 Task: Look for products in the category "Candles & Air Fresheners" from Air Scense only.
Action: Mouse moved to (721, 238)
Screenshot: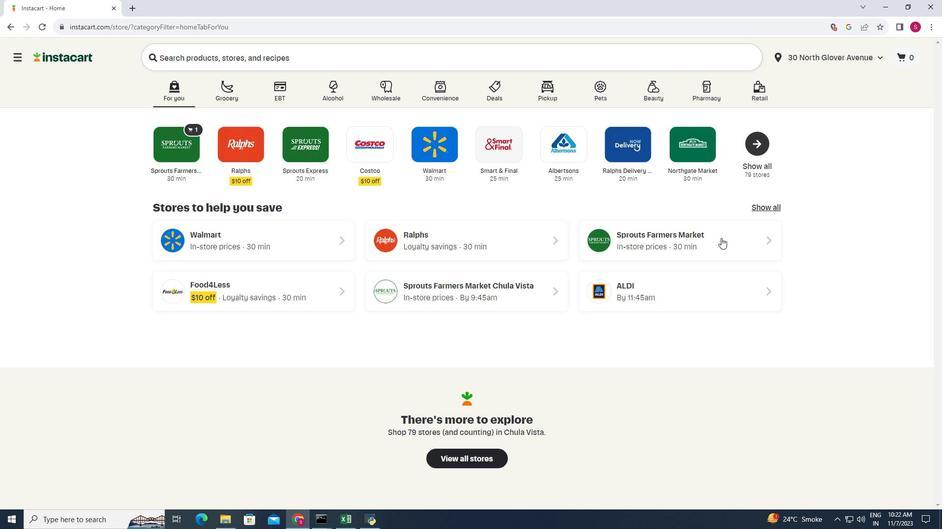 
Action: Mouse pressed left at (721, 238)
Screenshot: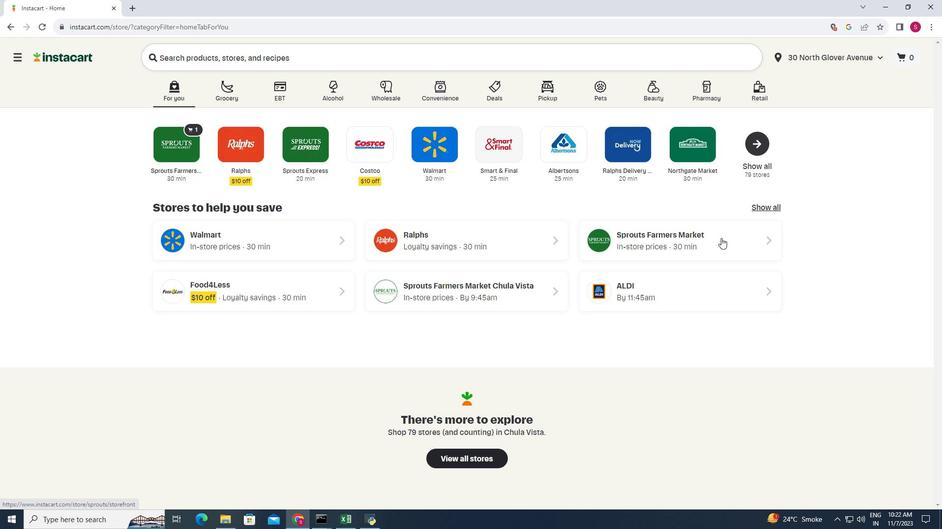 
Action: Mouse moved to (80, 376)
Screenshot: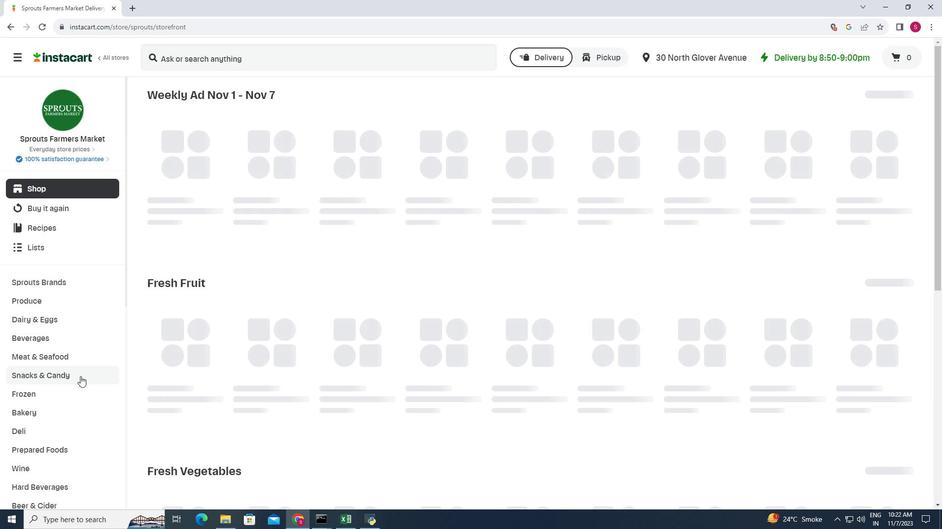 
Action: Mouse scrolled (80, 376) with delta (0, 0)
Screenshot: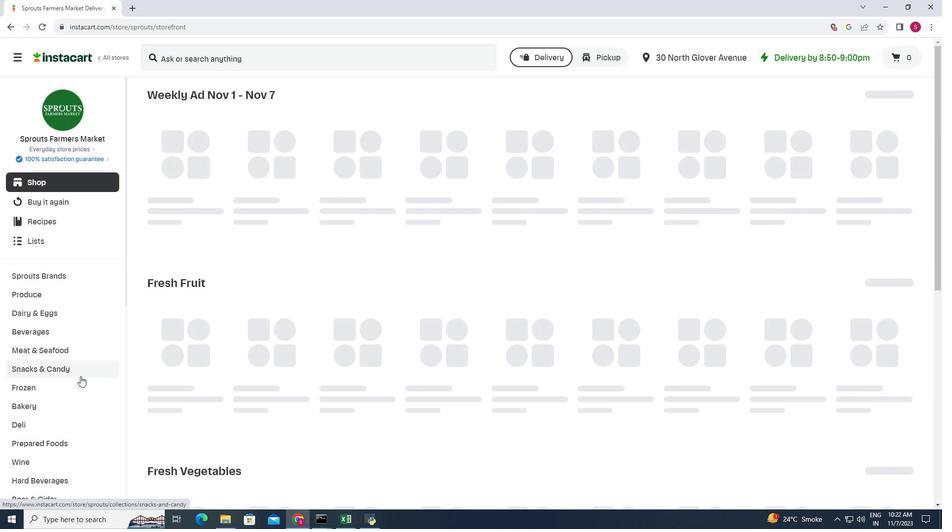 
Action: Mouse scrolled (80, 376) with delta (0, 0)
Screenshot: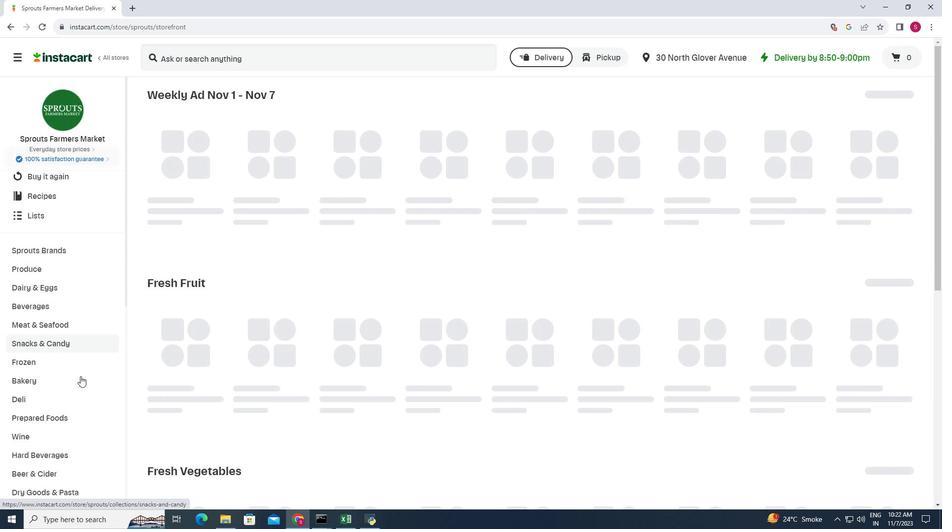 
Action: Mouse scrolled (80, 376) with delta (0, 0)
Screenshot: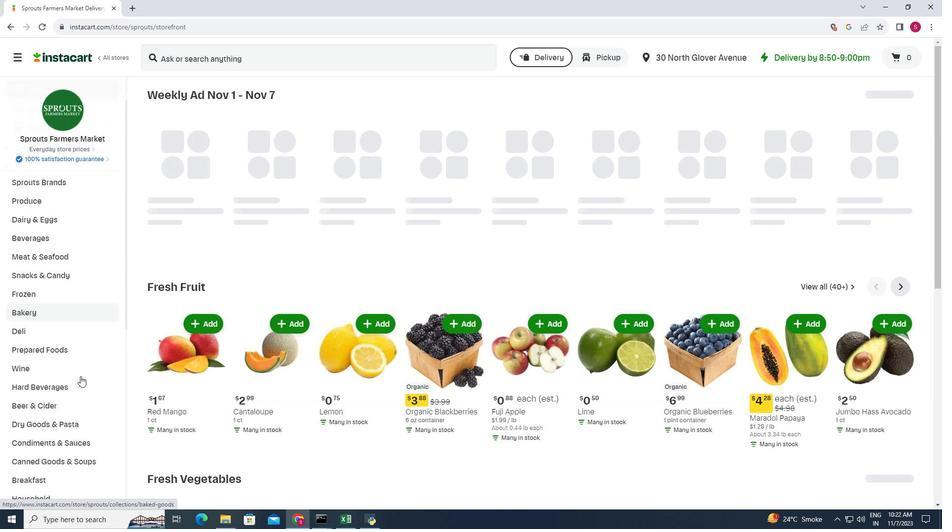 
Action: Mouse scrolled (80, 376) with delta (0, 0)
Screenshot: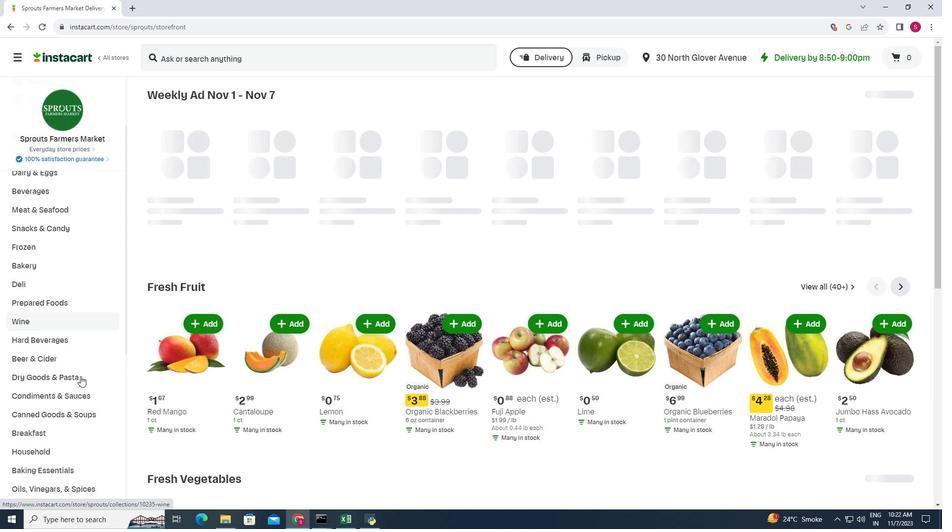 
Action: Mouse moved to (80, 376)
Screenshot: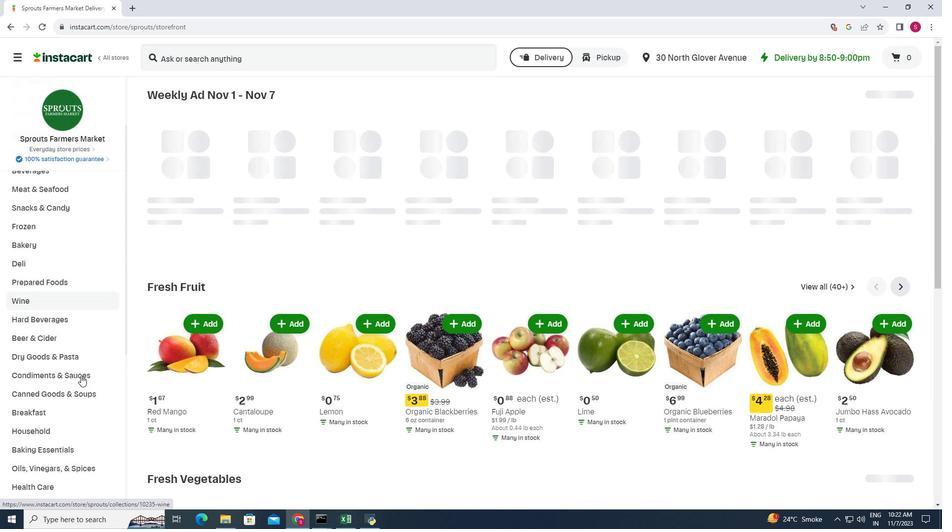
Action: Mouse scrolled (80, 375) with delta (0, 0)
Screenshot: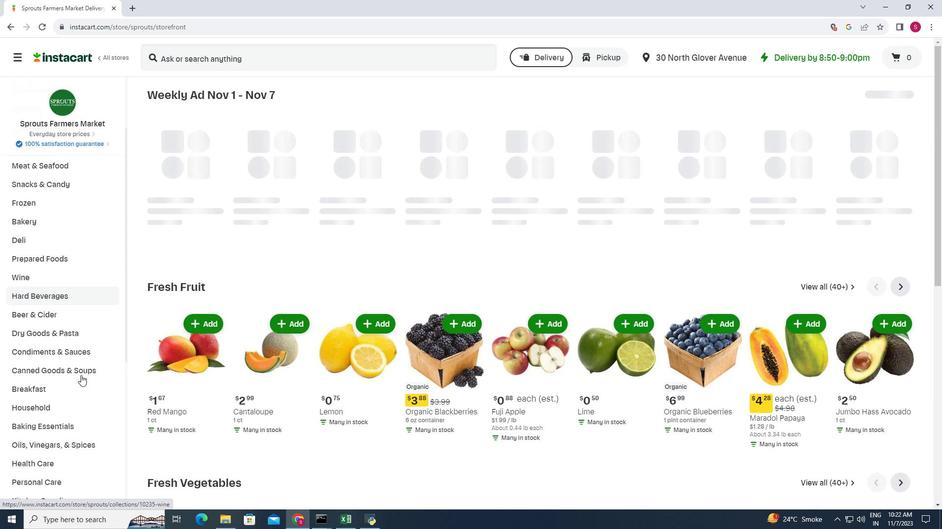 
Action: Mouse moved to (83, 421)
Screenshot: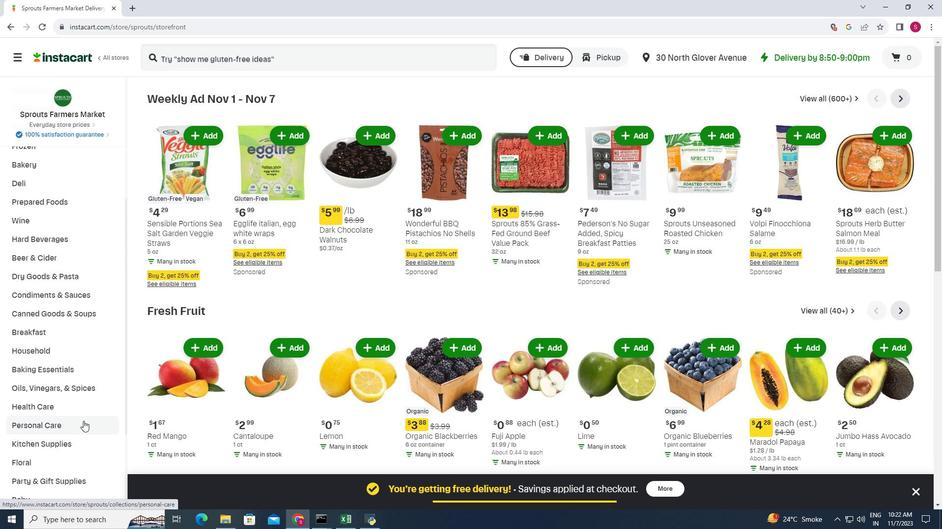 
Action: Mouse scrolled (83, 421) with delta (0, 0)
Screenshot: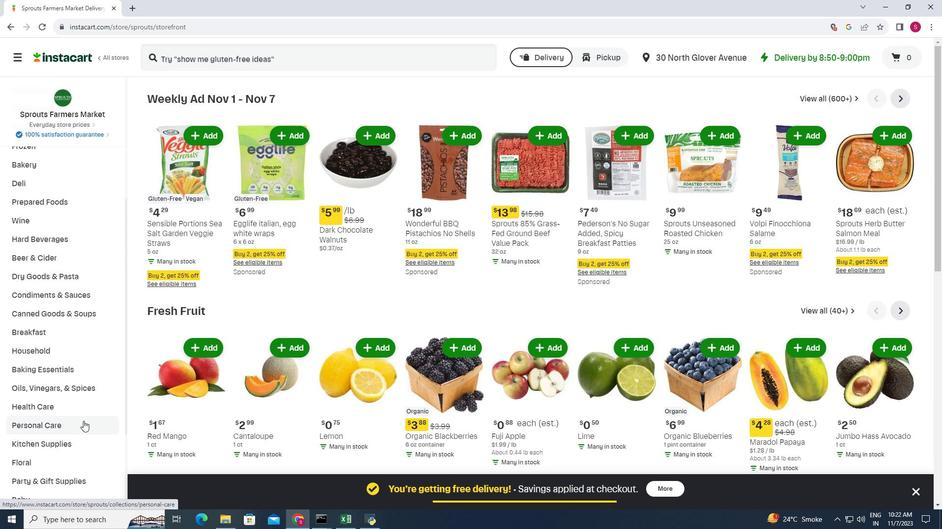 
Action: Mouse moved to (67, 304)
Screenshot: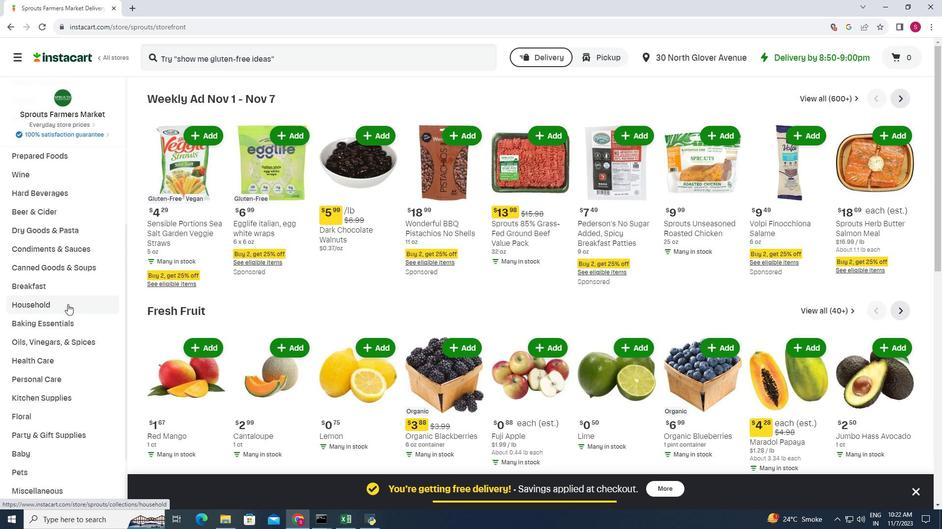 
Action: Mouse pressed left at (67, 304)
Screenshot: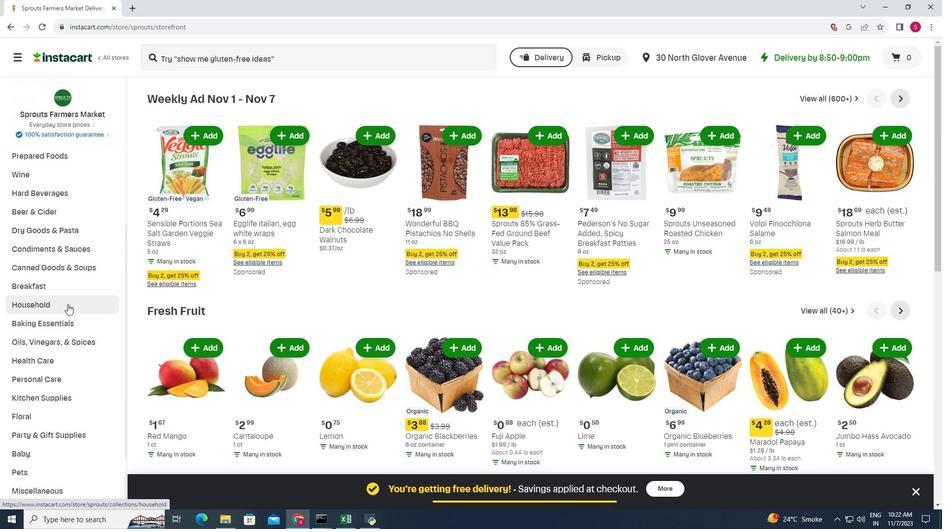 
Action: Mouse moved to (530, 125)
Screenshot: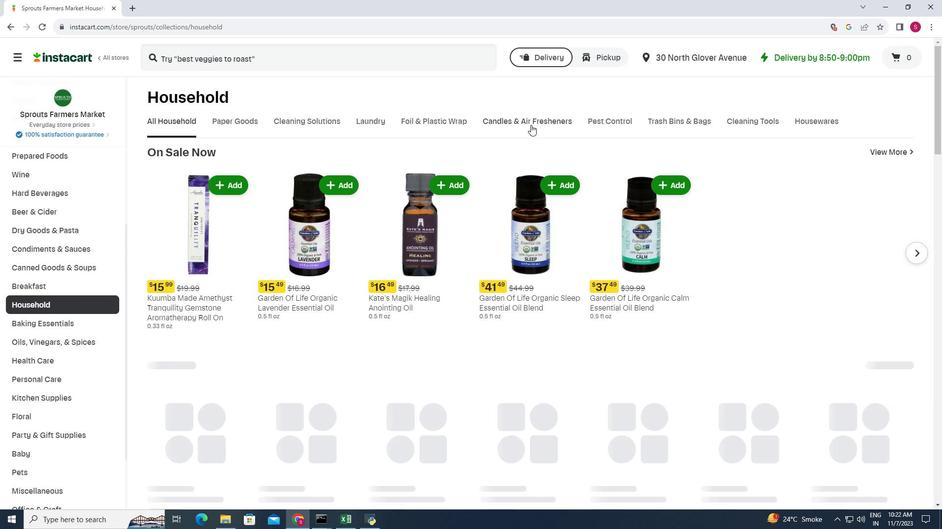
Action: Mouse pressed left at (530, 125)
Screenshot: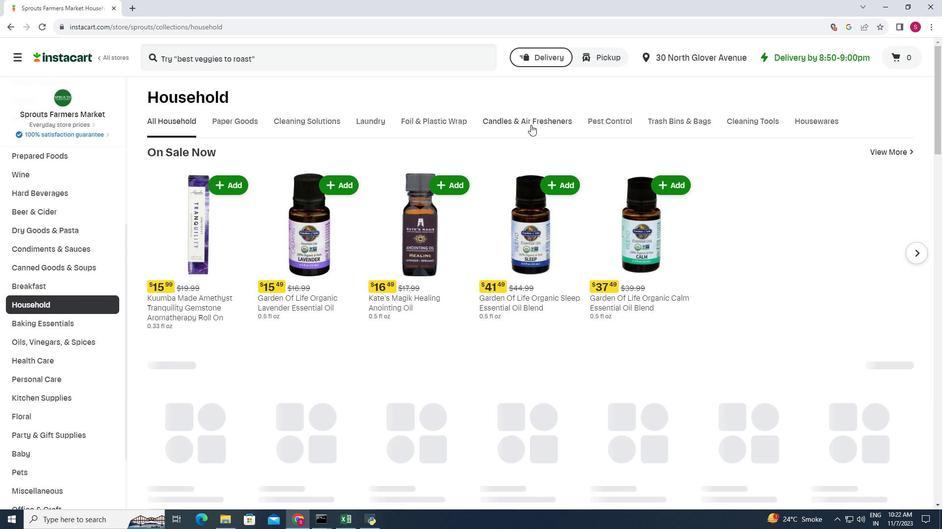 
Action: Mouse moved to (232, 199)
Screenshot: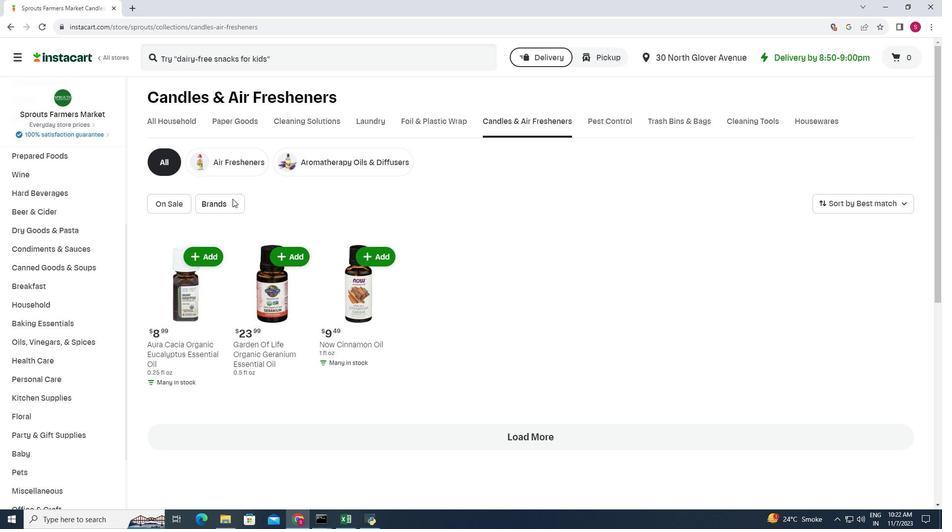 
Action: Mouse pressed left at (232, 199)
Screenshot: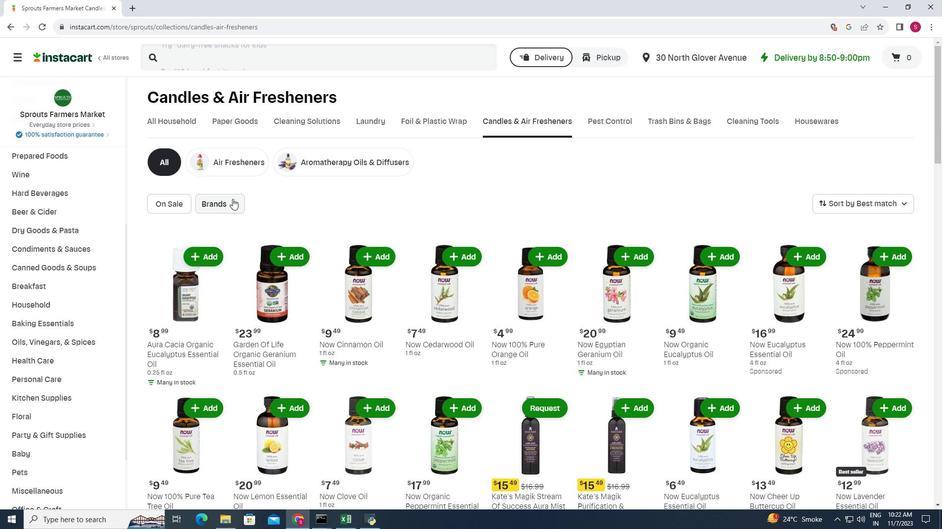 
Action: Mouse moved to (240, 247)
Screenshot: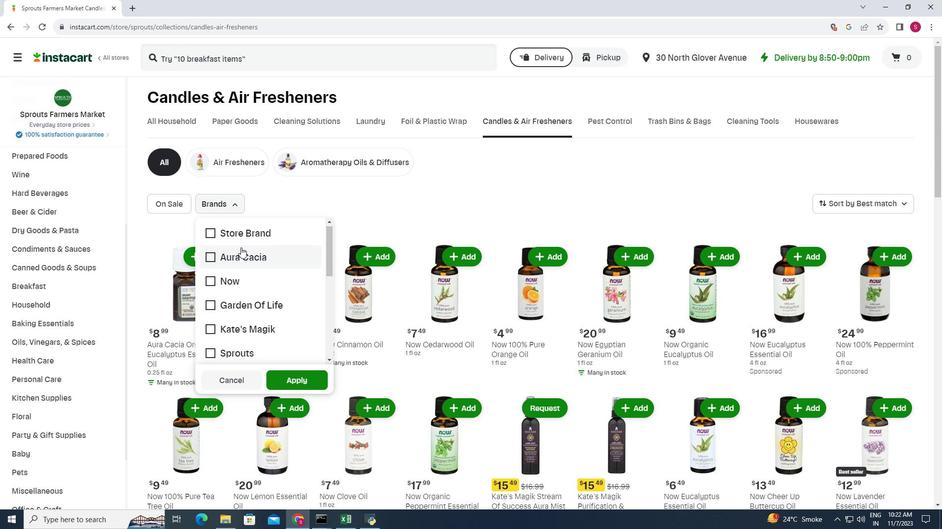 
Action: Mouse scrolled (240, 247) with delta (0, 0)
Screenshot: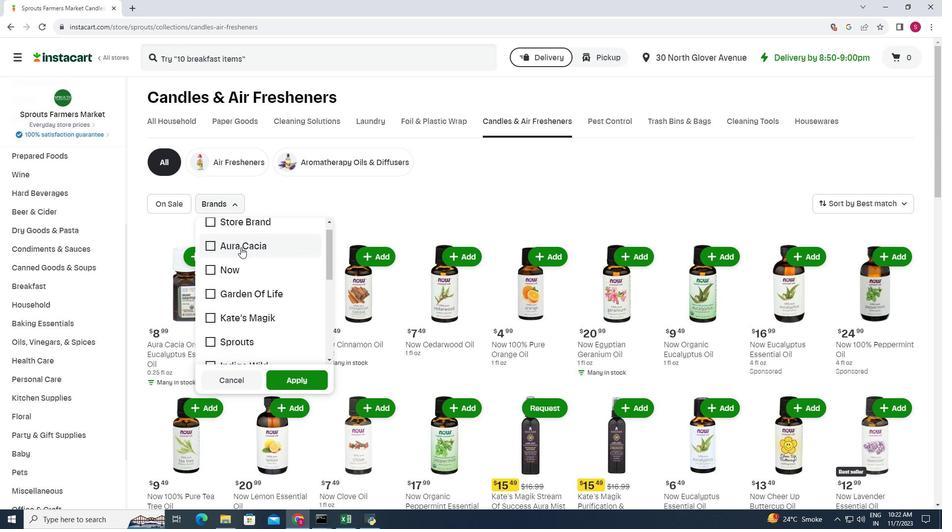 
Action: Mouse scrolled (240, 247) with delta (0, 0)
Screenshot: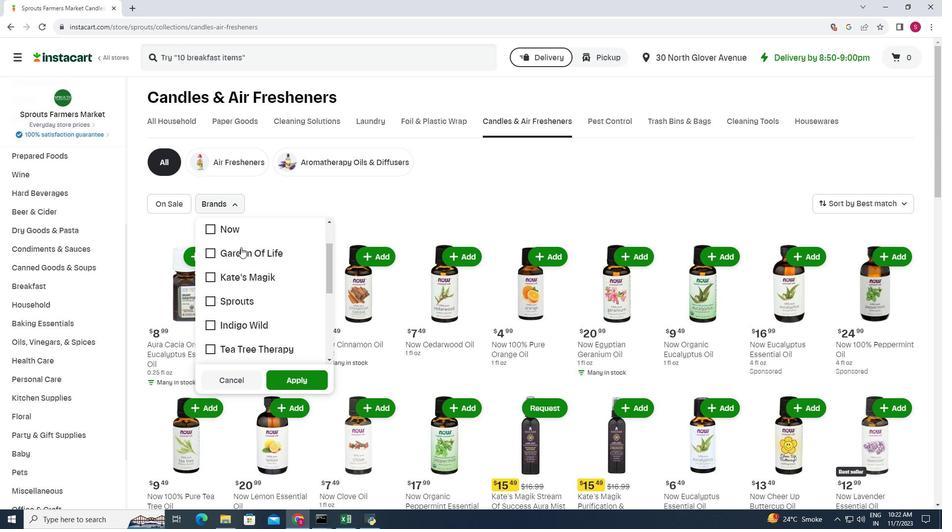 
Action: Mouse scrolled (240, 247) with delta (0, 0)
Screenshot: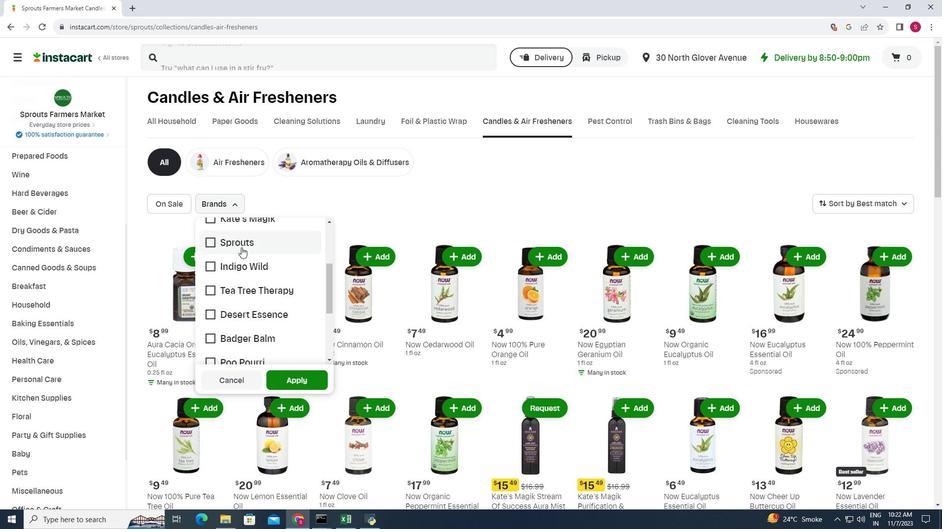 
Action: Mouse moved to (241, 247)
Screenshot: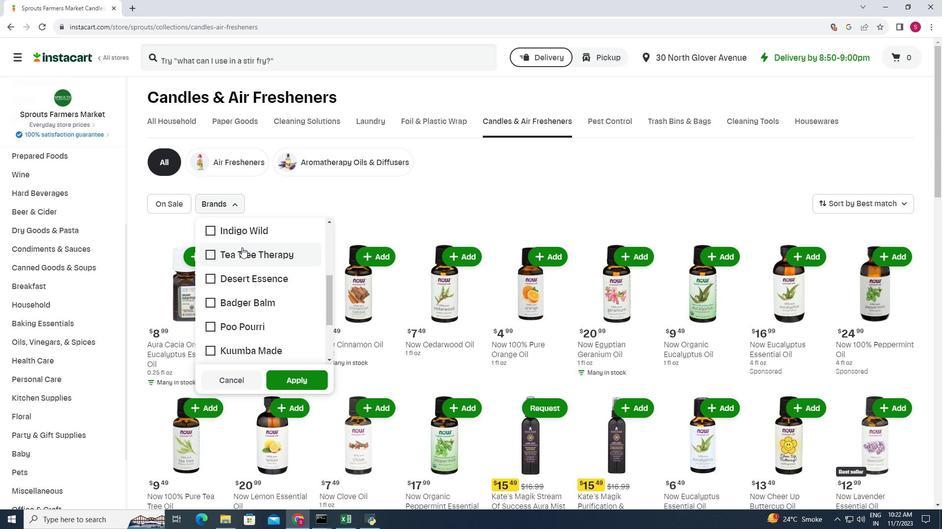 
Action: Mouse scrolled (241, 247) with delta (0, 0)
Screenshot: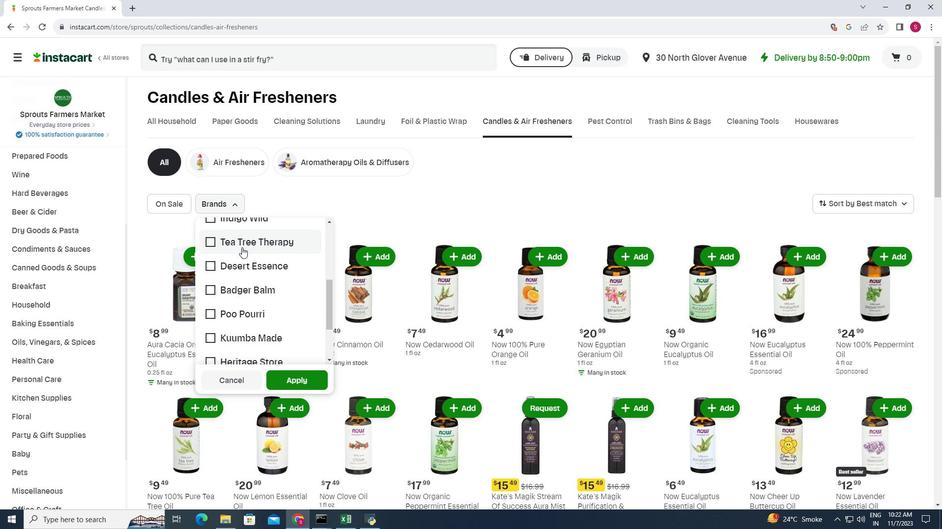 
Action: Mouse scrolled (241, 247) with delta (0, 0)
Screenshot: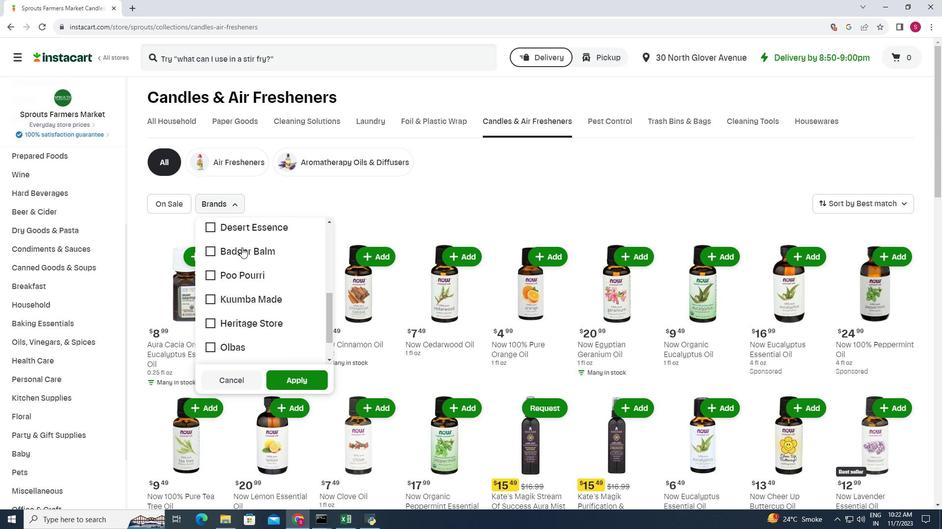 
Action: Mouse scrolled (241, 247) with delta (0, 0)
Screenshot: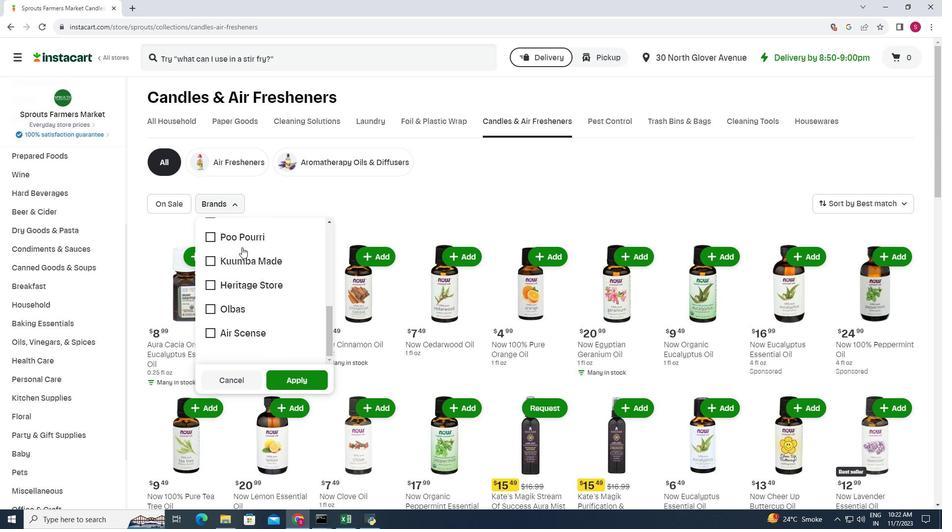 
Action: Mouse moved to (255, 334)
Screenshot: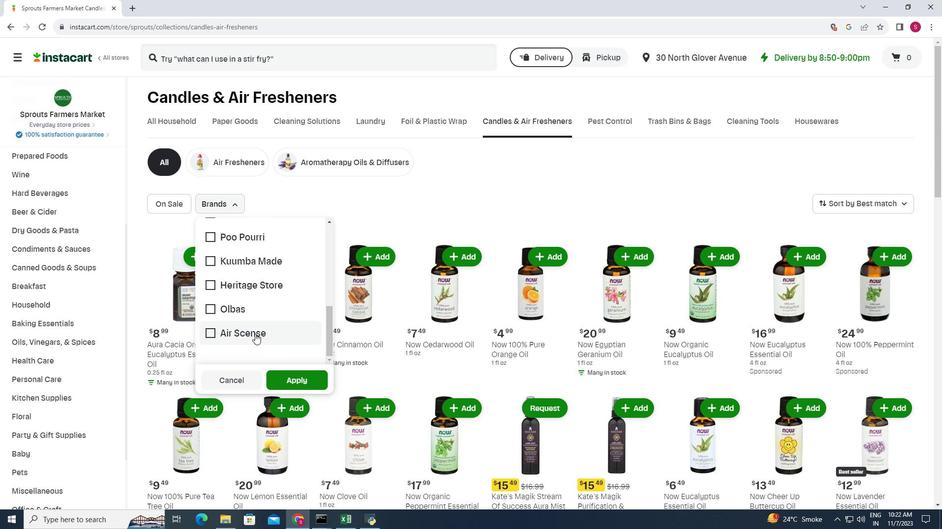 
Action: Mouse pressed left at (255, 334)
Screenshot: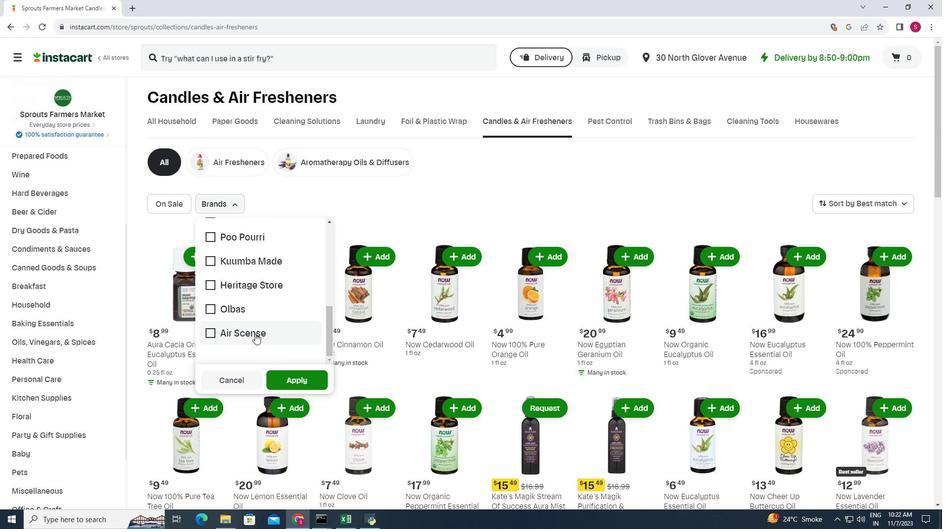 
Action: Mouse moved to (274, 380)
Screenshot: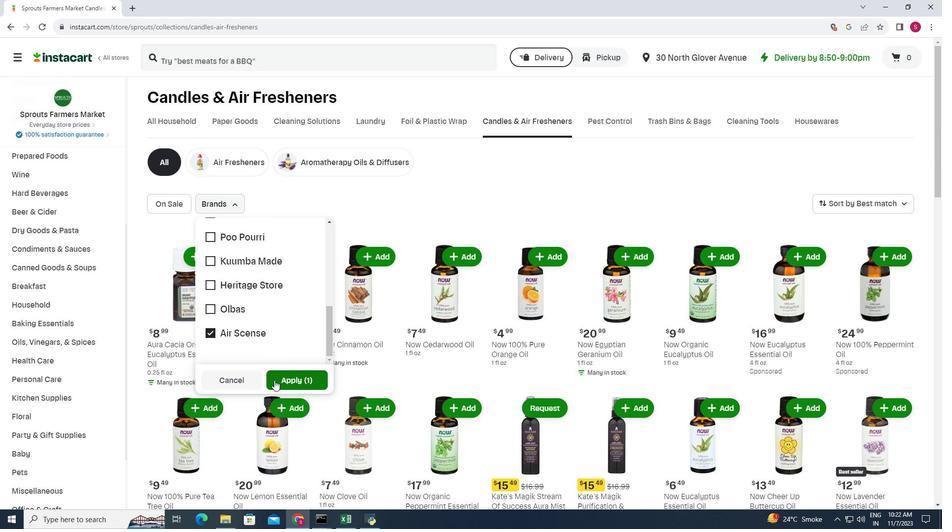 
Action: Mouse pressed left at (274, 380)
Screenshot: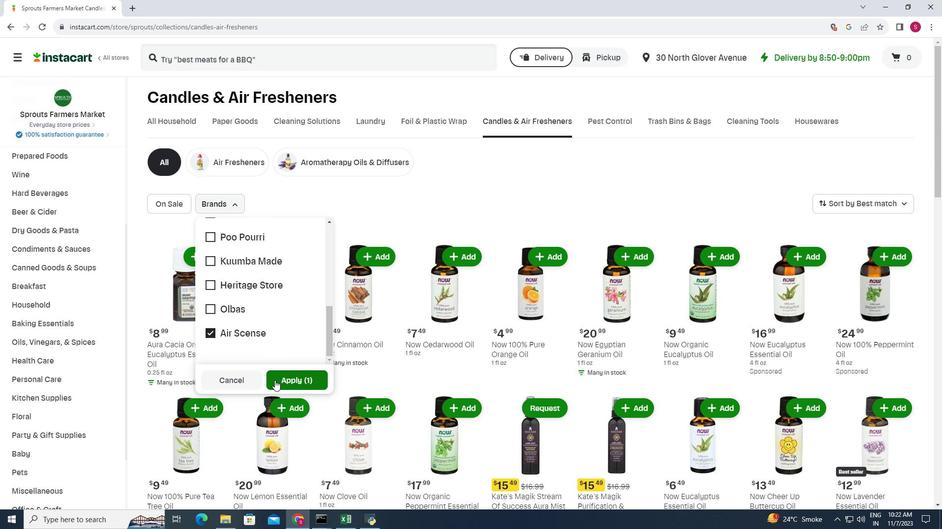 
Action: Mouse moved to (388, 245)
Screenshot: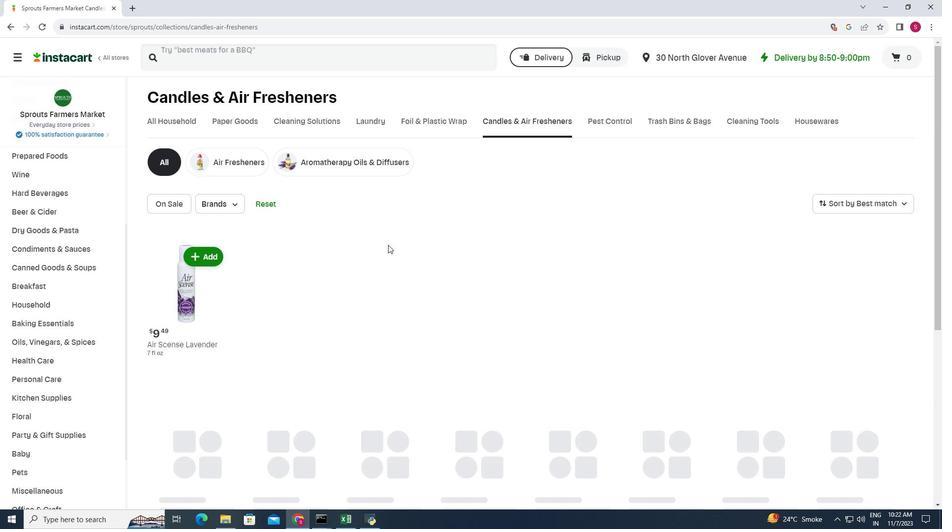 
Action: Mouse scrolled (388, 244) with delta (0, 0)
Screenshot: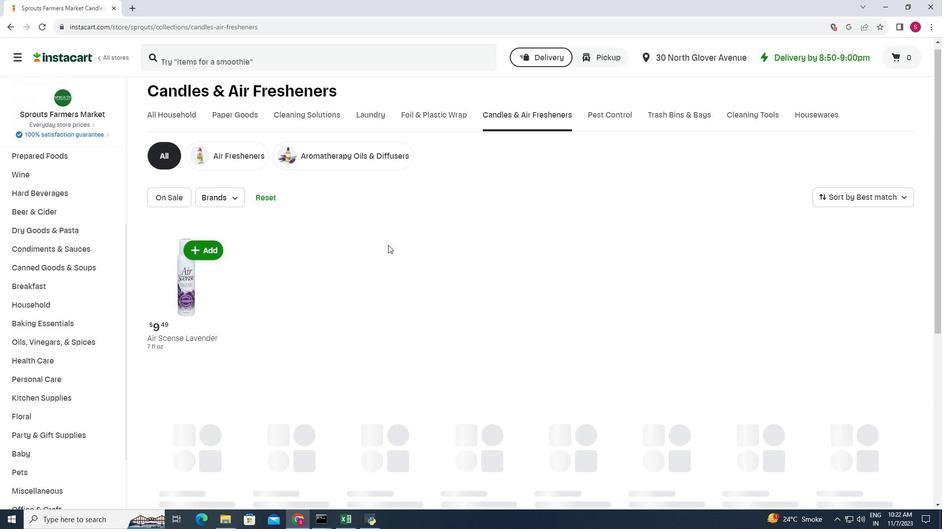 
Action: Mouse scrolled (388, 244) with delta (0, 0)
Screenshot: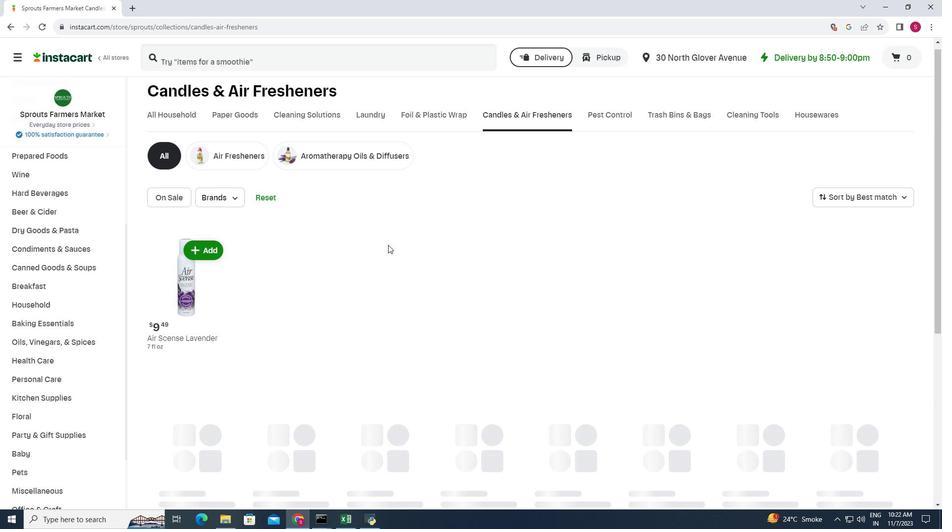 
